Task: Look for products in the category "Baby Health Care" from Smarty Pants only.
Action: Mouse pressed left at (291, 154)
Screenshot: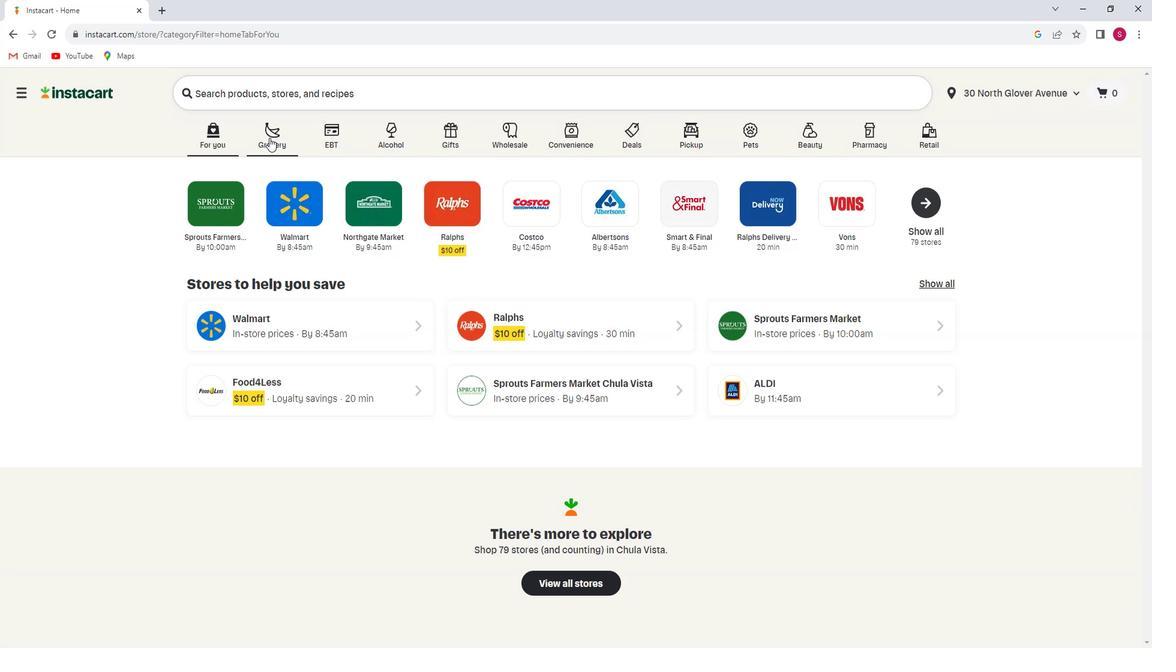 
Action: Mouse moved to (283, 378)
Screenshot: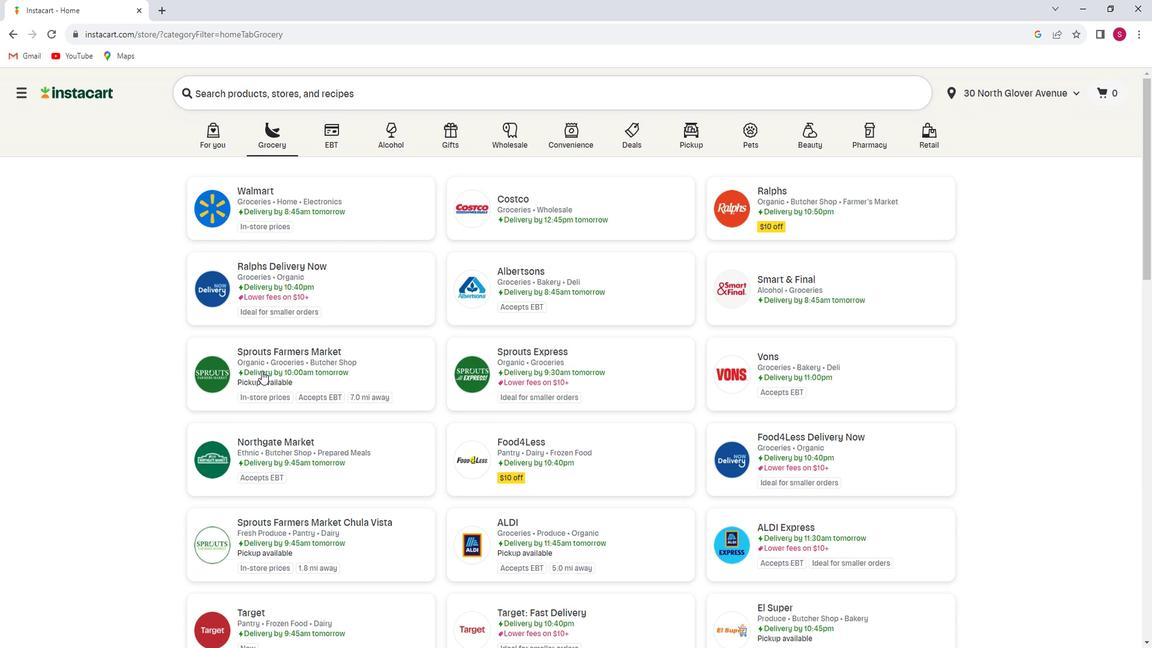 
Action: Mouse pressed left at (283, 378)
Screenshot: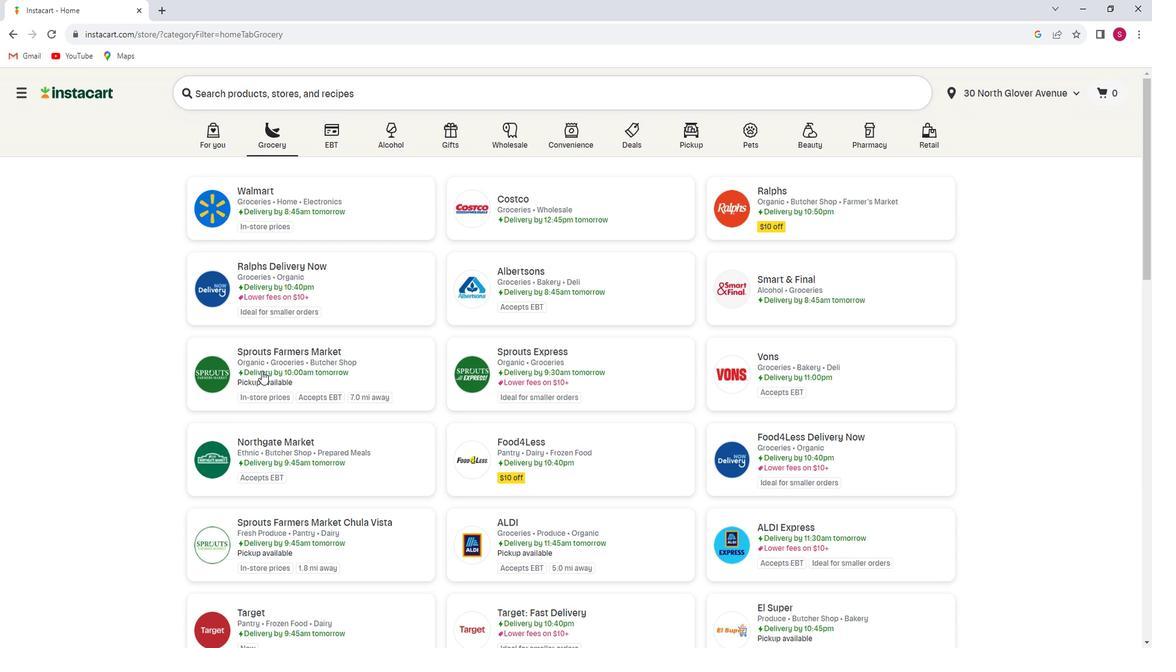 
Action: Mouse moved to (13, 387)
Screenshot: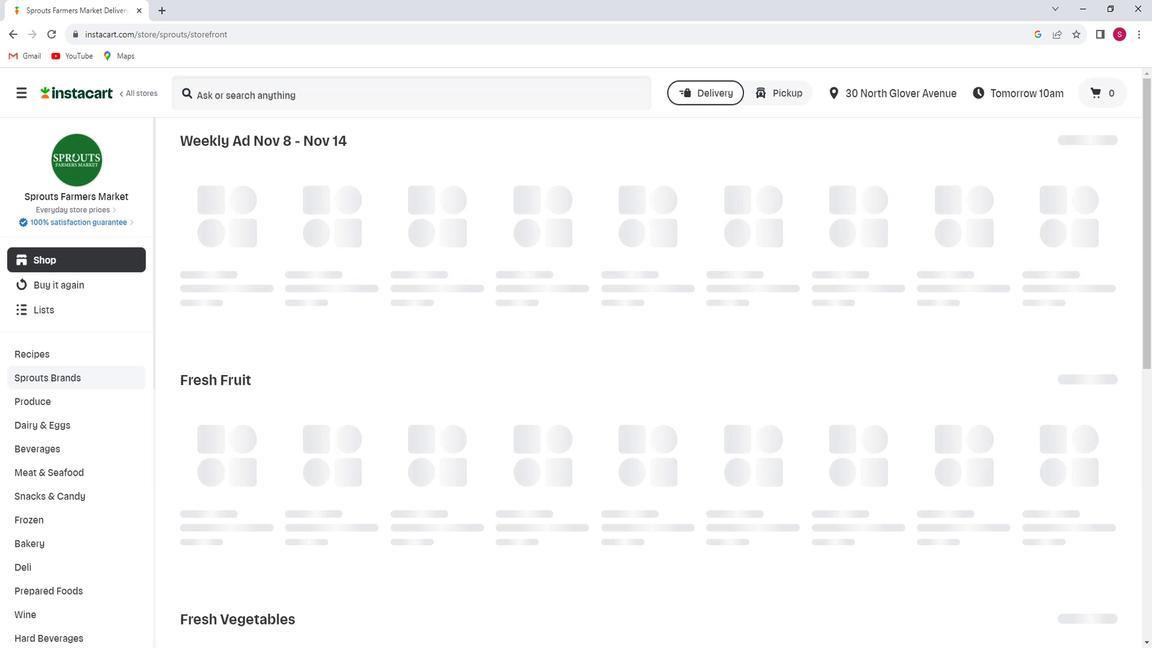 
Action: Mouse scrolled (13, 386) with delta (0, 0)
Screenshot: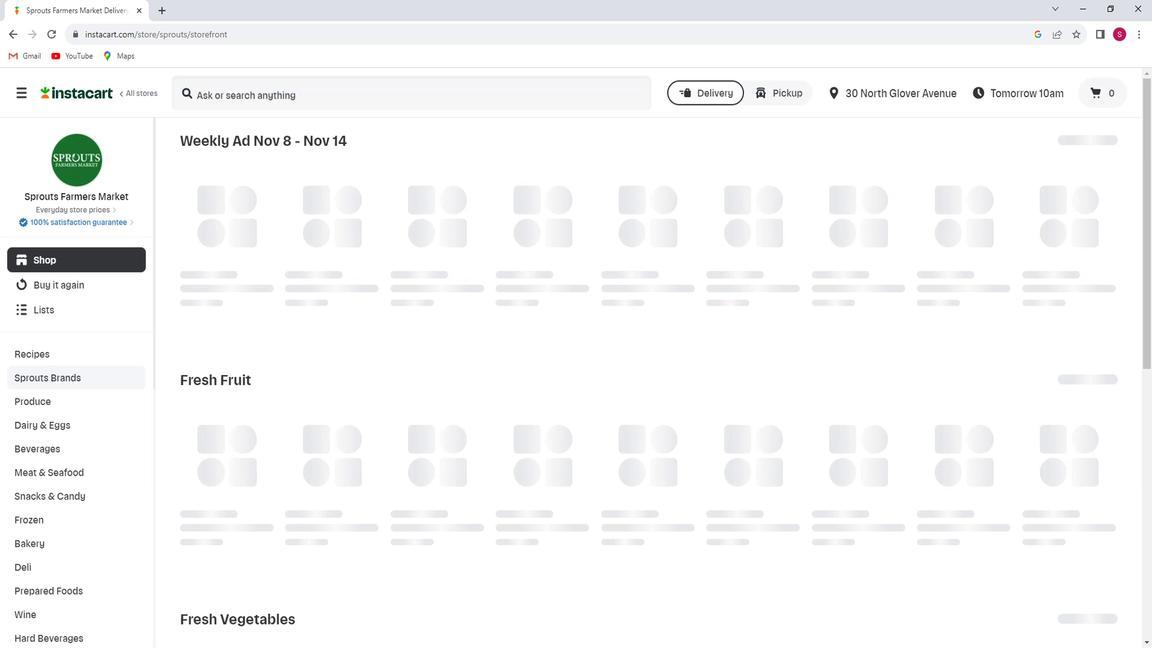 
Action: Mouse moved to (13, 388)
Screenshot: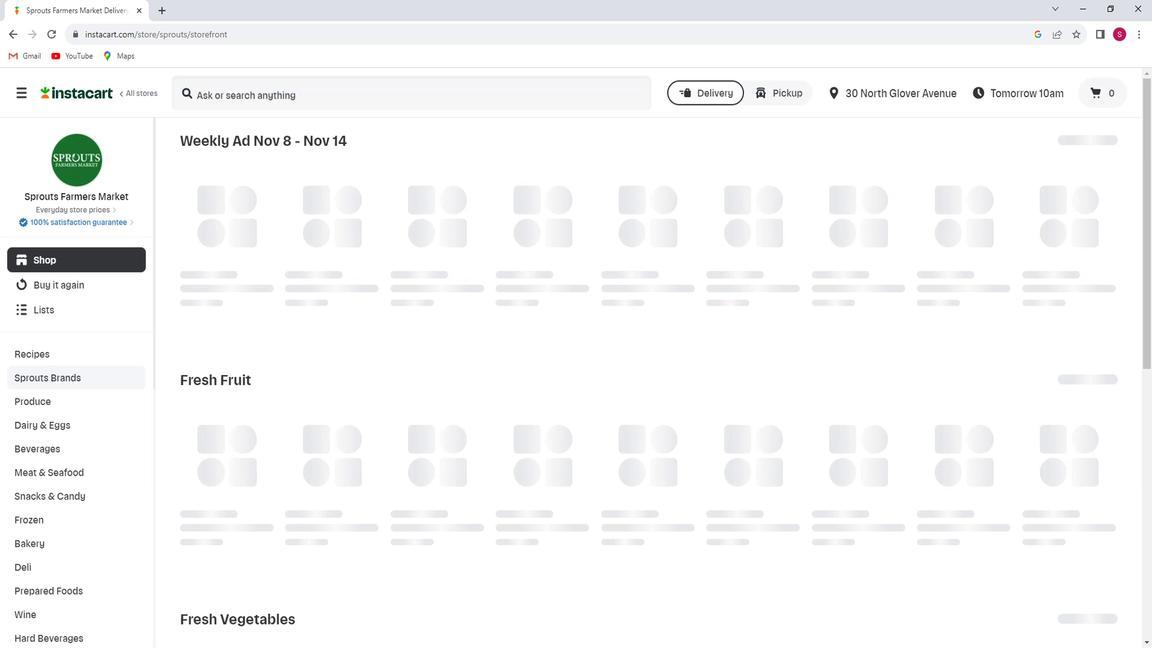 
Action: Mouse scrolled (13, 387) with delta (0, 0)
Screenshot: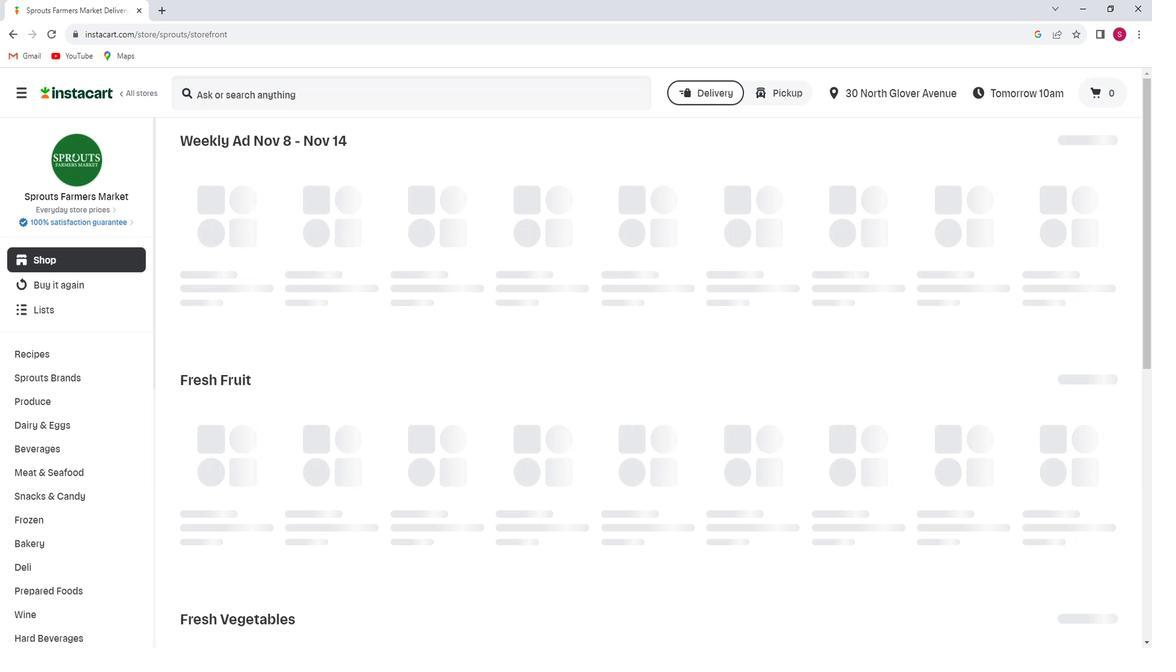 
Action: Mouse scrolled (13, 387) with delta (0, 0)
Screenshot: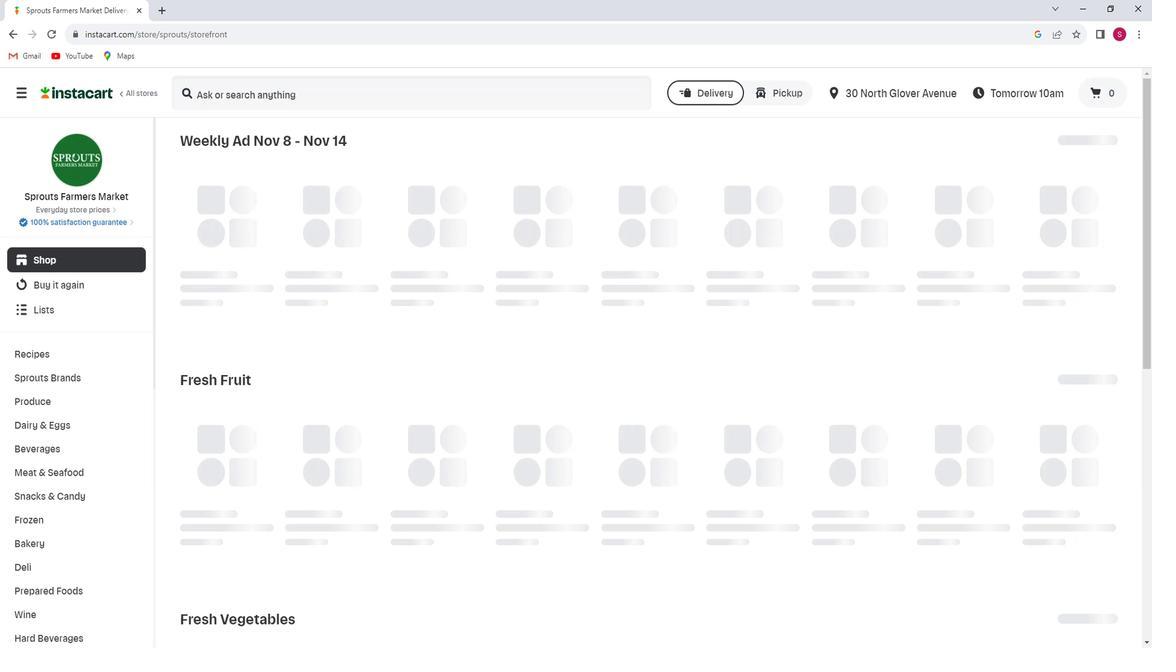 
Action: Mouse moved to (95, 396)
Screenshot: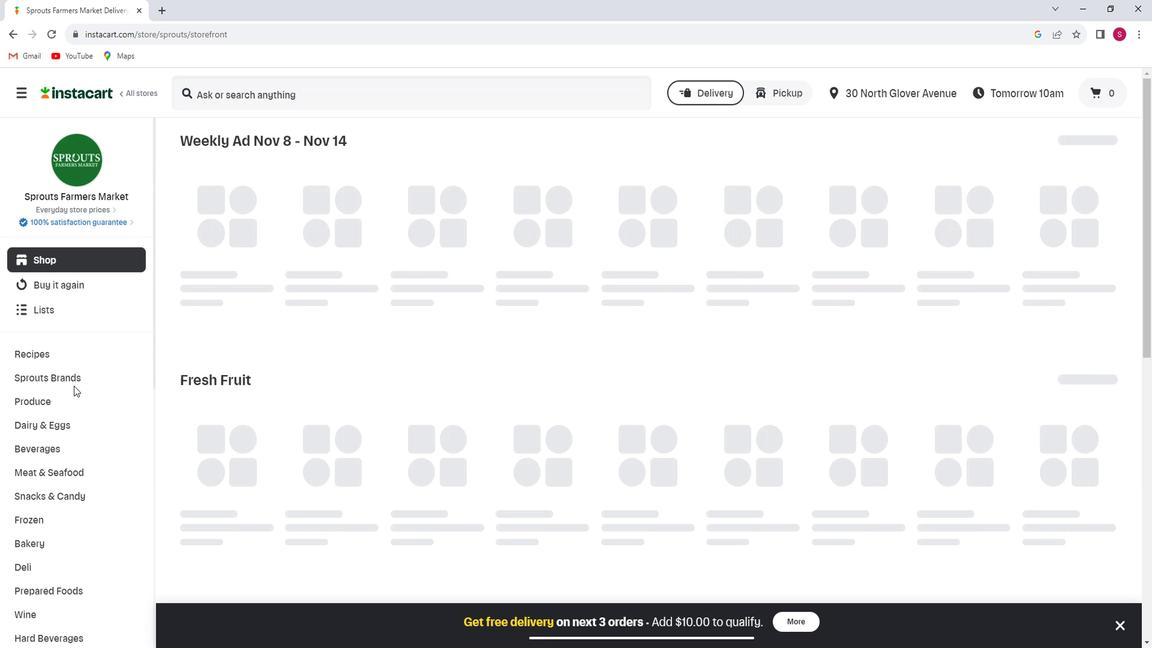 
Action: Mouse scrolled (95, 395) with delta (0, 0)
Screenshot: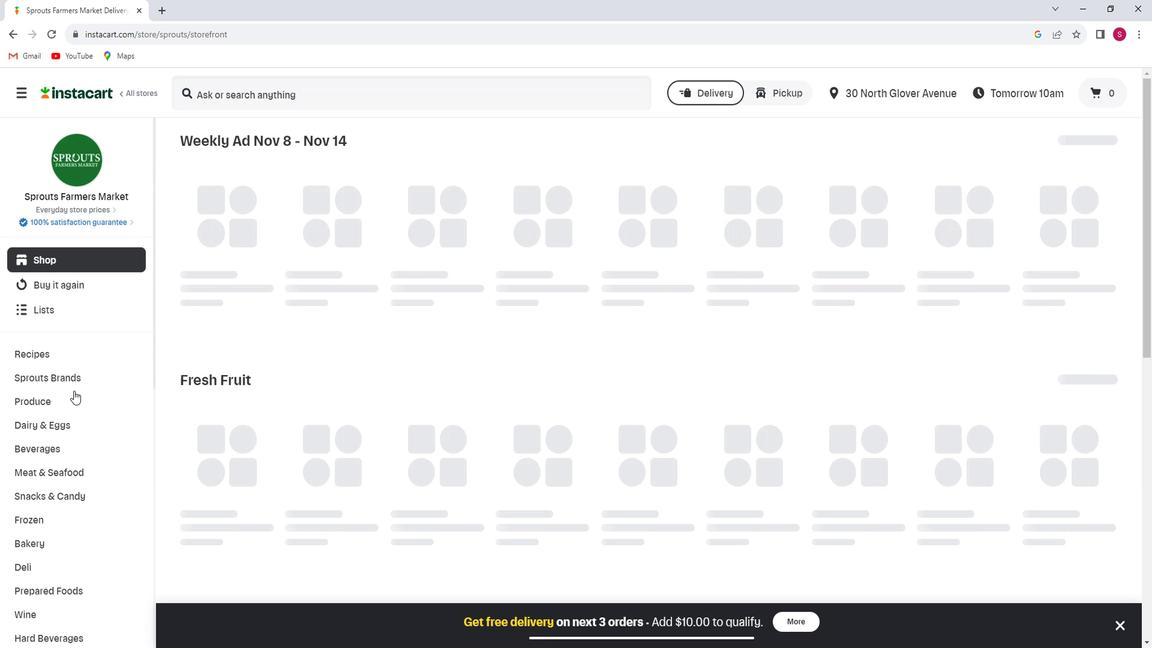 
Action: Mouse moved to (95, 397)
Screenshot: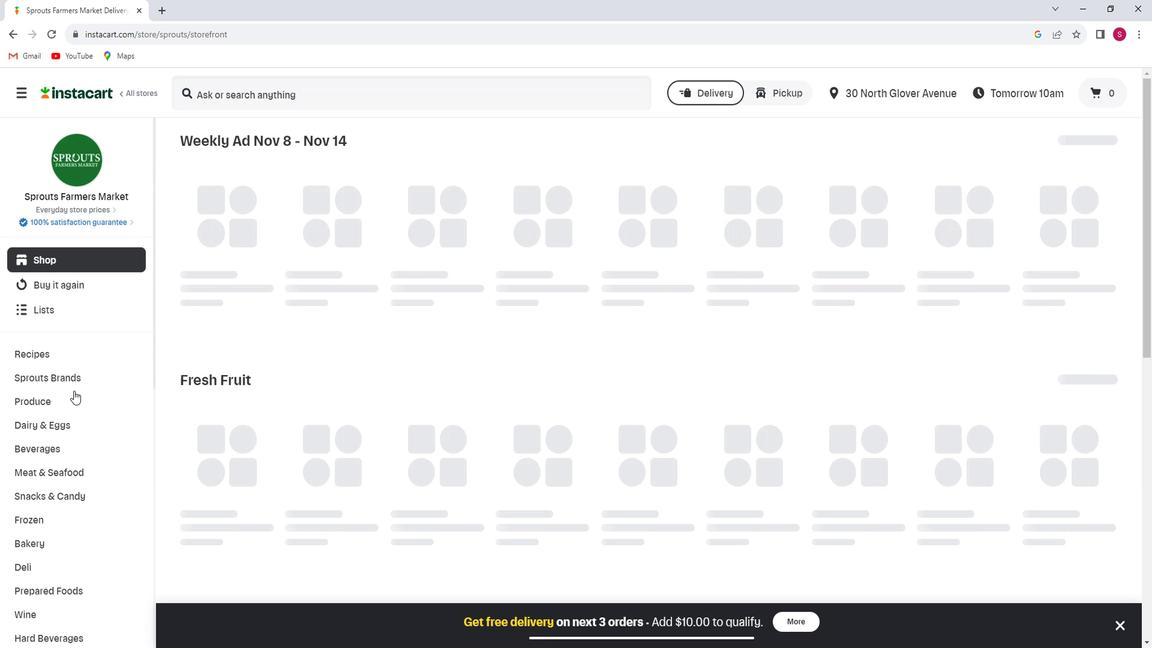 
Action: Mouse scrolled (95, 397) with delta (0, 0)
Screenshot: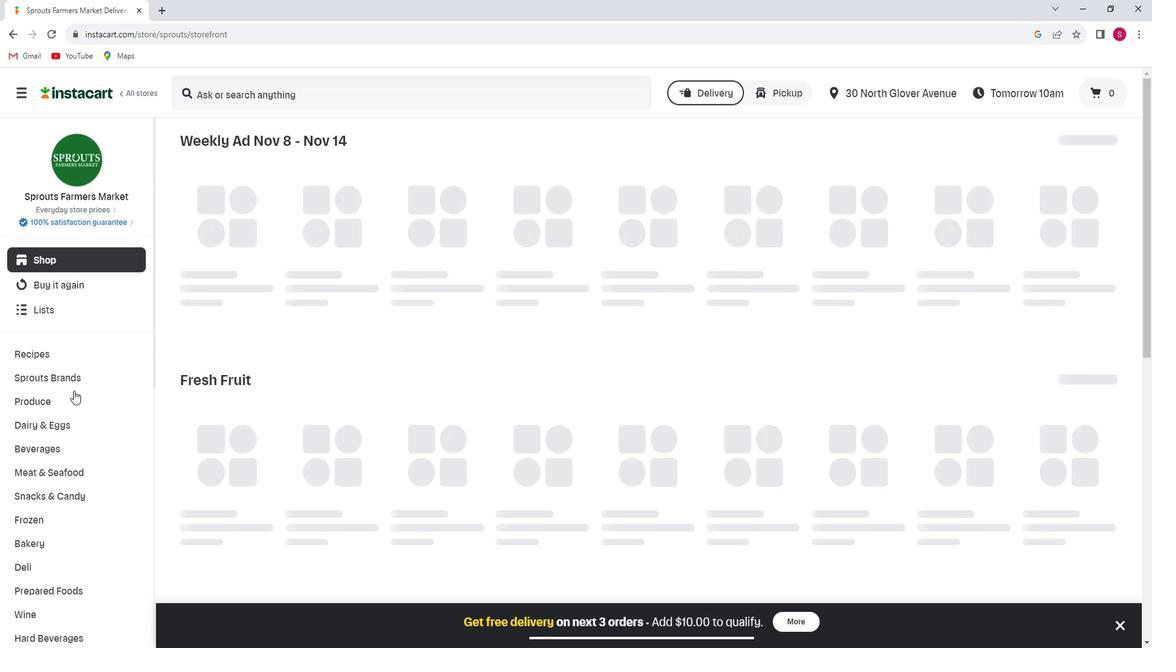 
Action: Mouse scrolled (95, 397) with delta (0, 0)
Screenshot: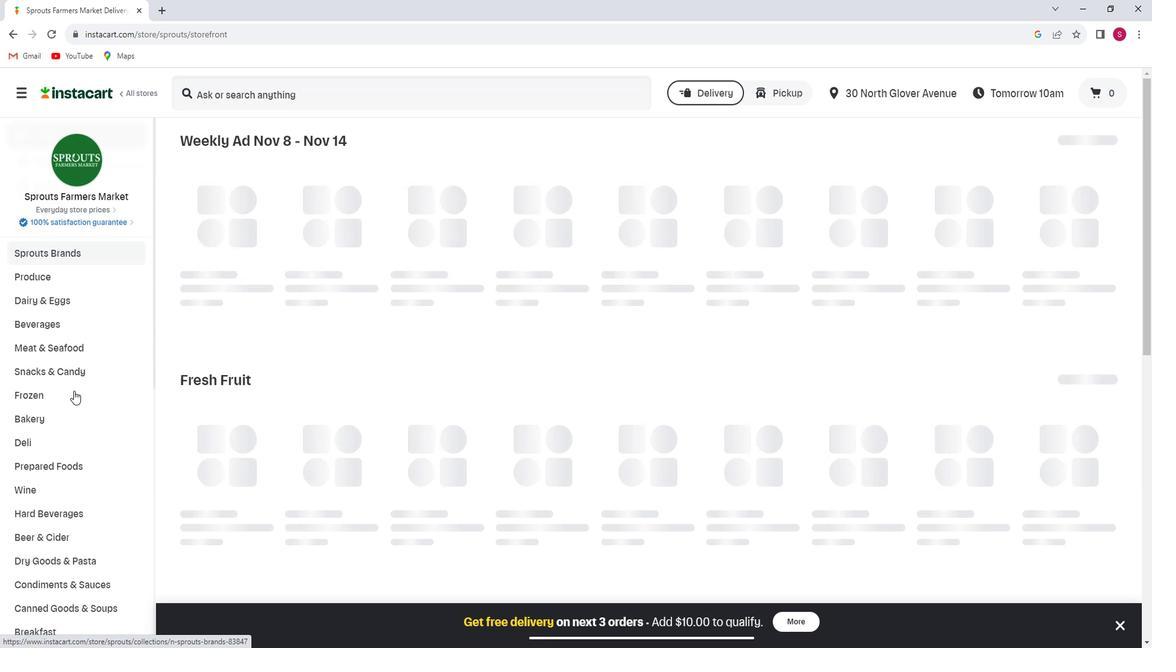 
Action: Mouse scrolled (95, 397) with delta (0, 0)
Screenshot: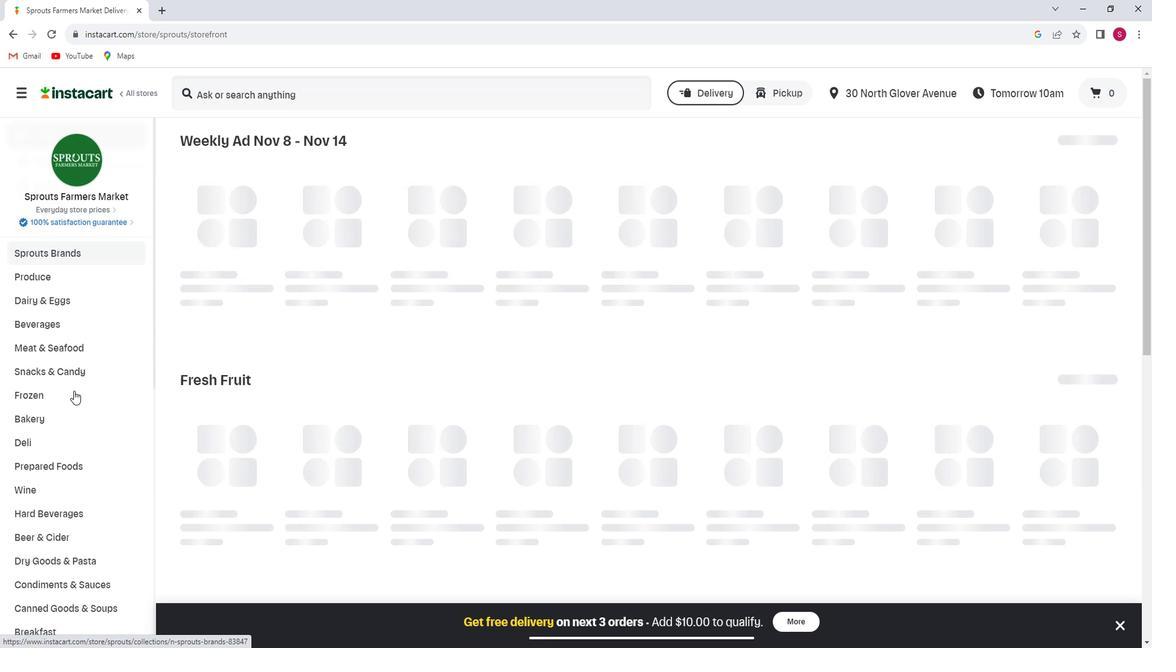 
Action: Mouse scrolled (95, 397) with delta (0, 0)
Screenshot: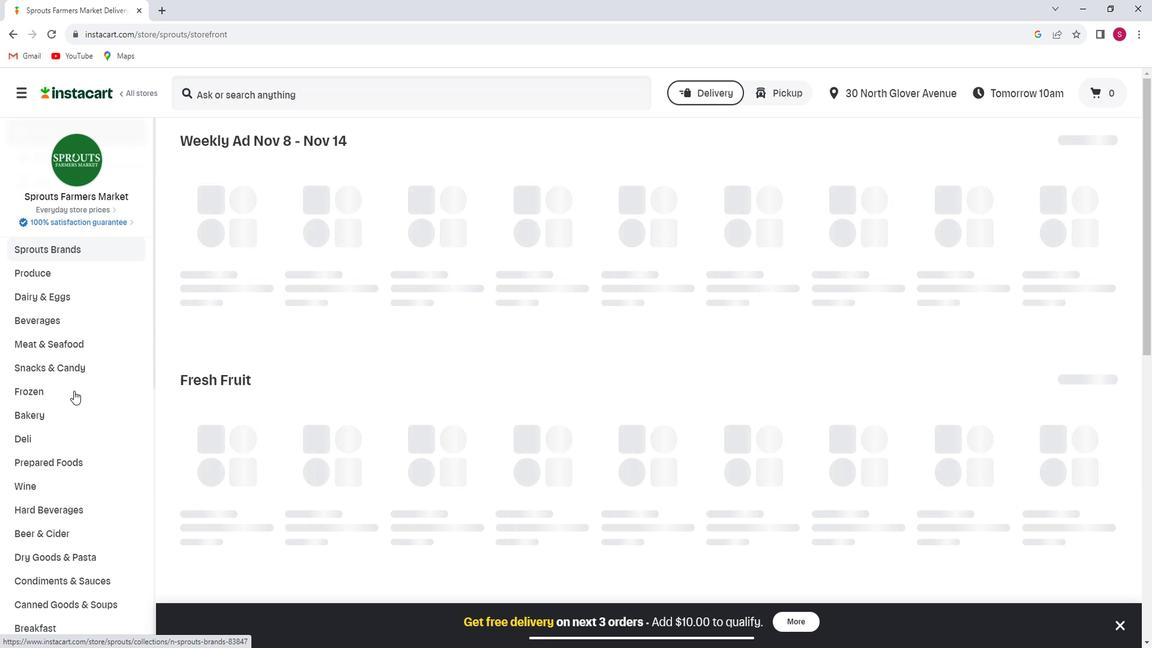 
Action: Mouse scrolled (95, 397) with delta (0, 0)
Screenshot: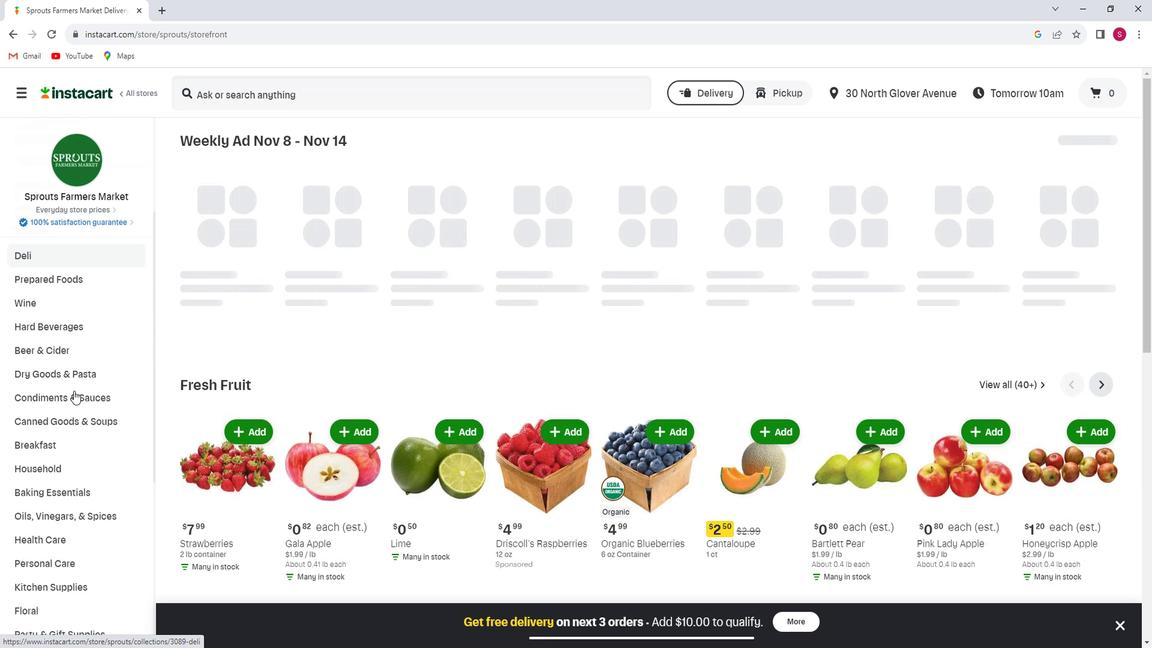 
Action: Mouse scrolled (95, 397) with delta (0, 0)
Screenshot: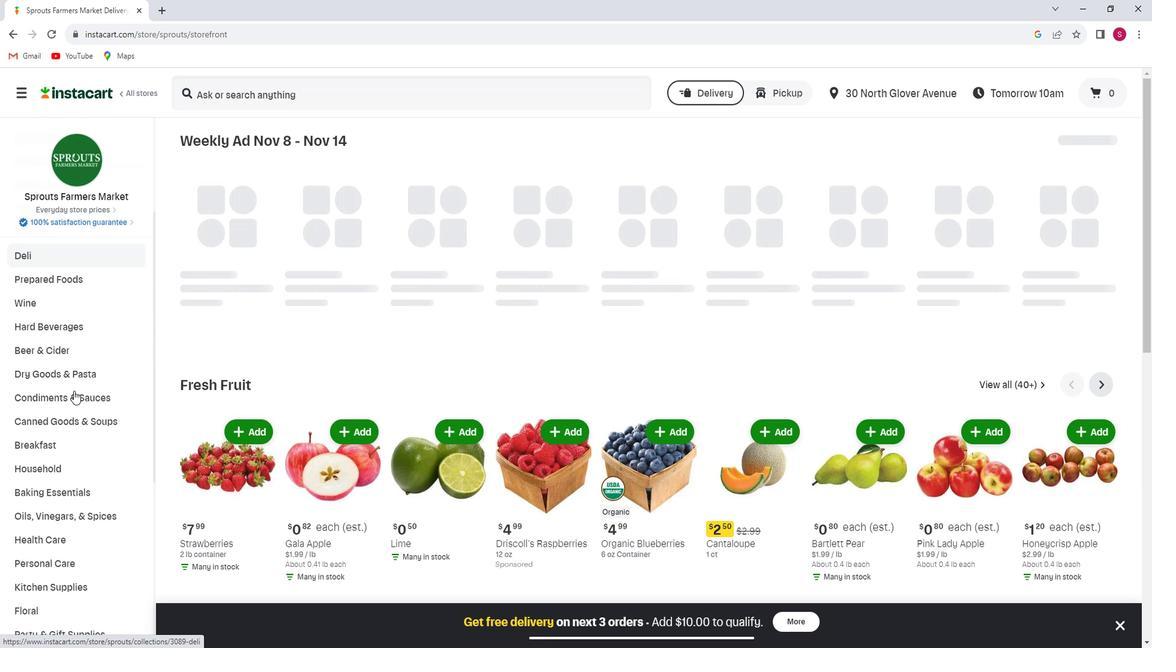 
Action: Mouse moved to (60, 532)
Screenshot: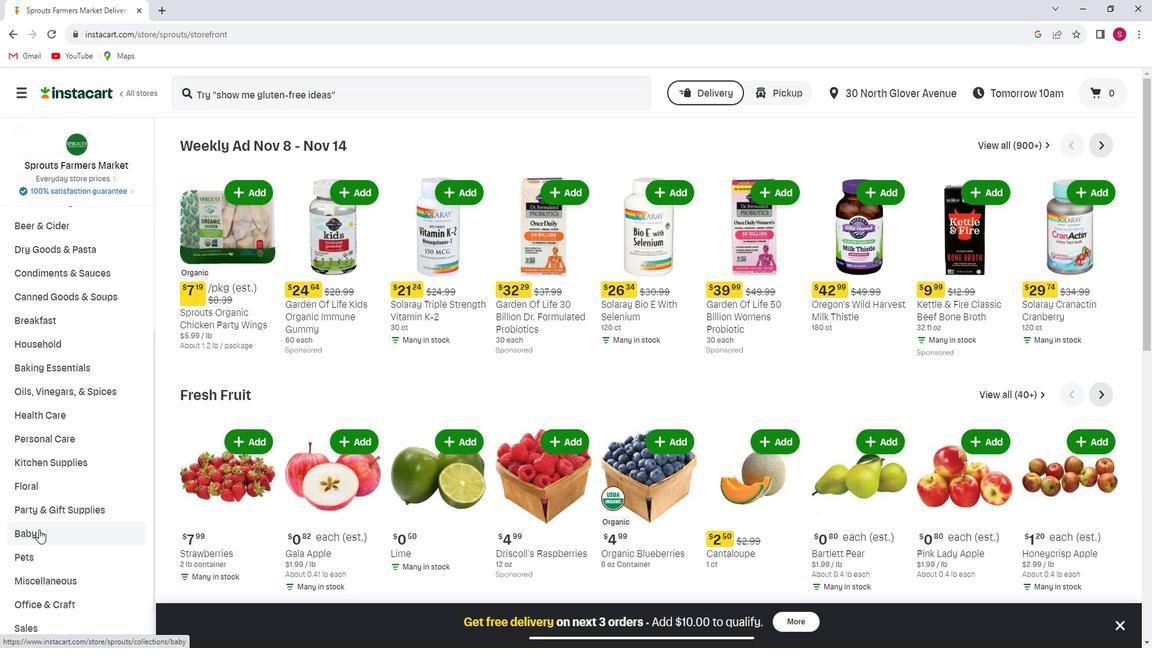 
Action: Mouse pressed left at (60, 532)
Screenshot: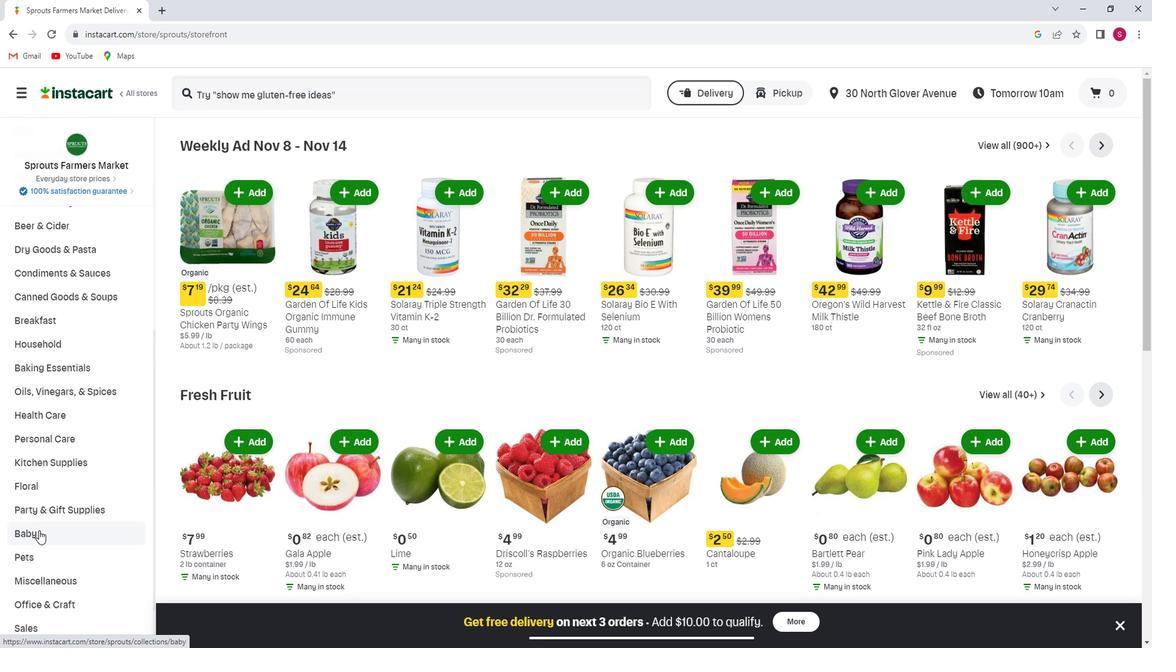 
Action: Mouse moved to (61, 558)
Screenshot: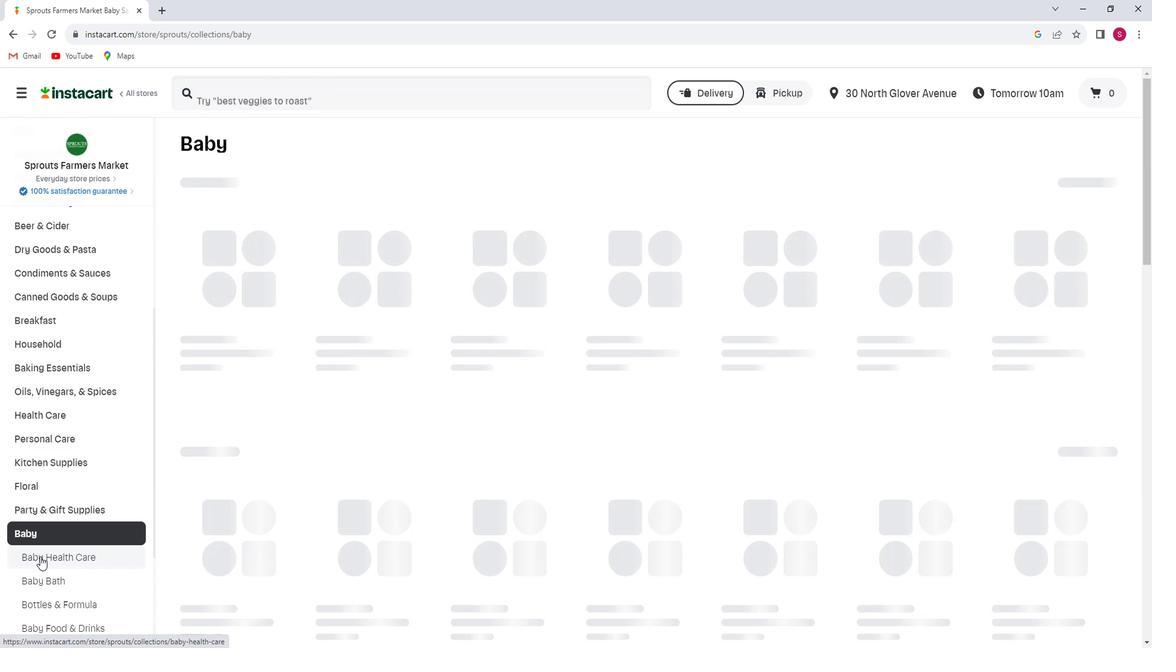 
Action: Mouse pressed left at (61, 558)
Screenshot: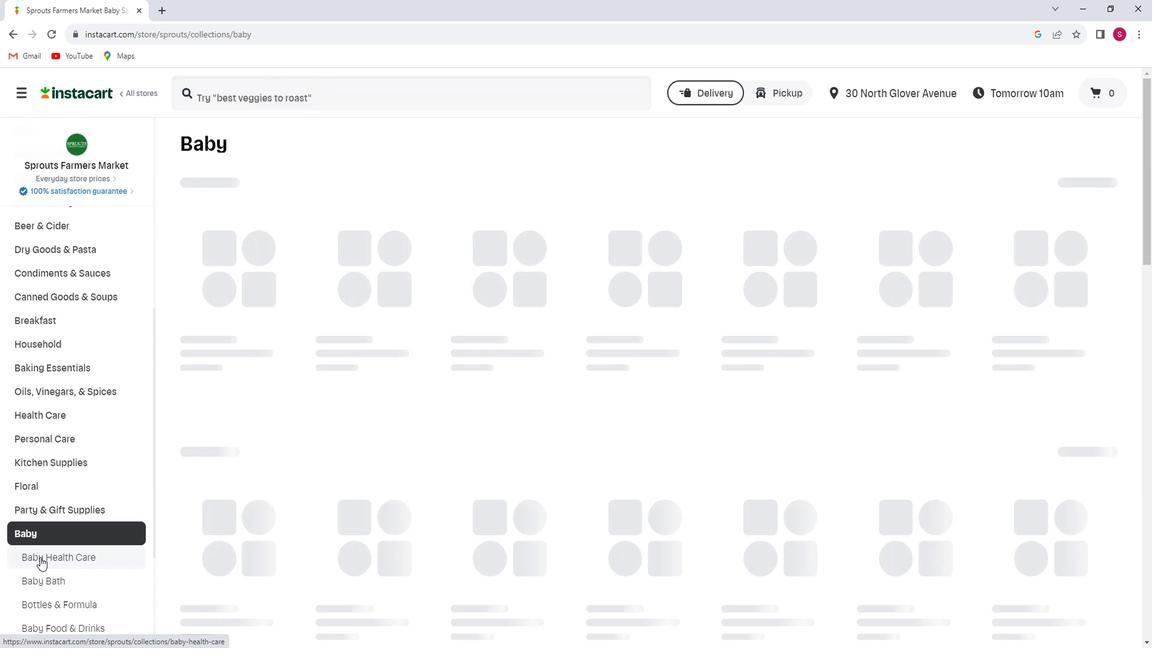 
Action: Mouse moved to (307, 246)
Screenshot: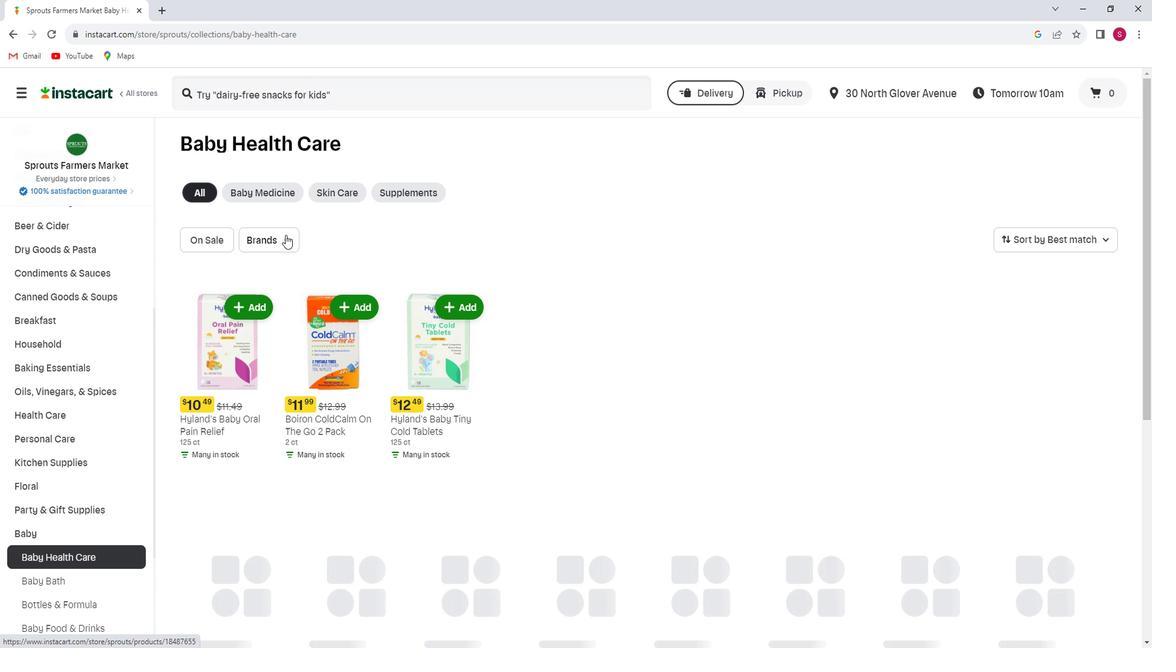 
Action: Mouse pressed left at (307, 246)
Screenshot: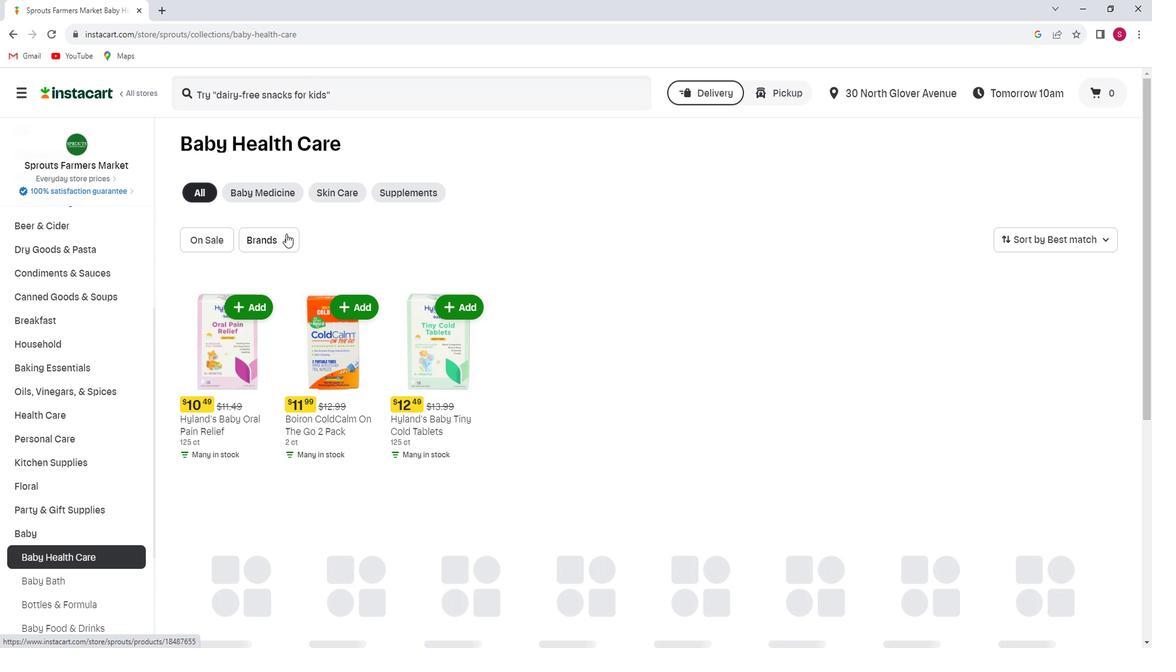 
Action: Mouse moved to (312, 292)
Screenshot: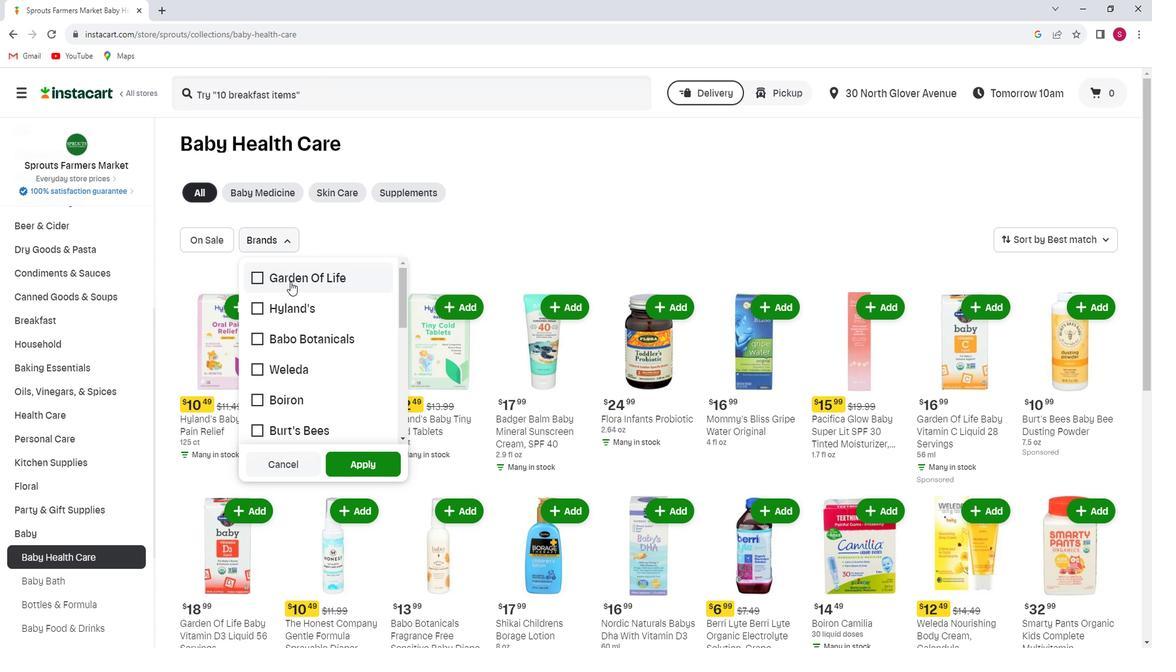 
Action: Mouse scrolled (312, 292) with delta (0, 0)
Screenshot: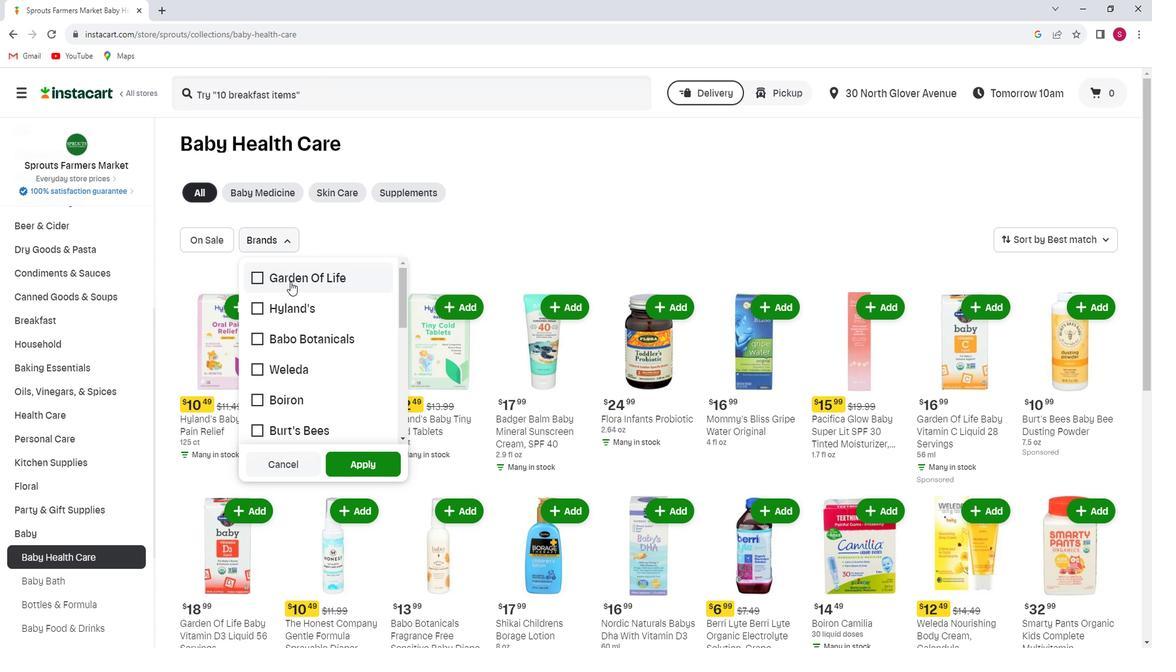 
Action: Mouse moved to (312, 294)
Screenshot: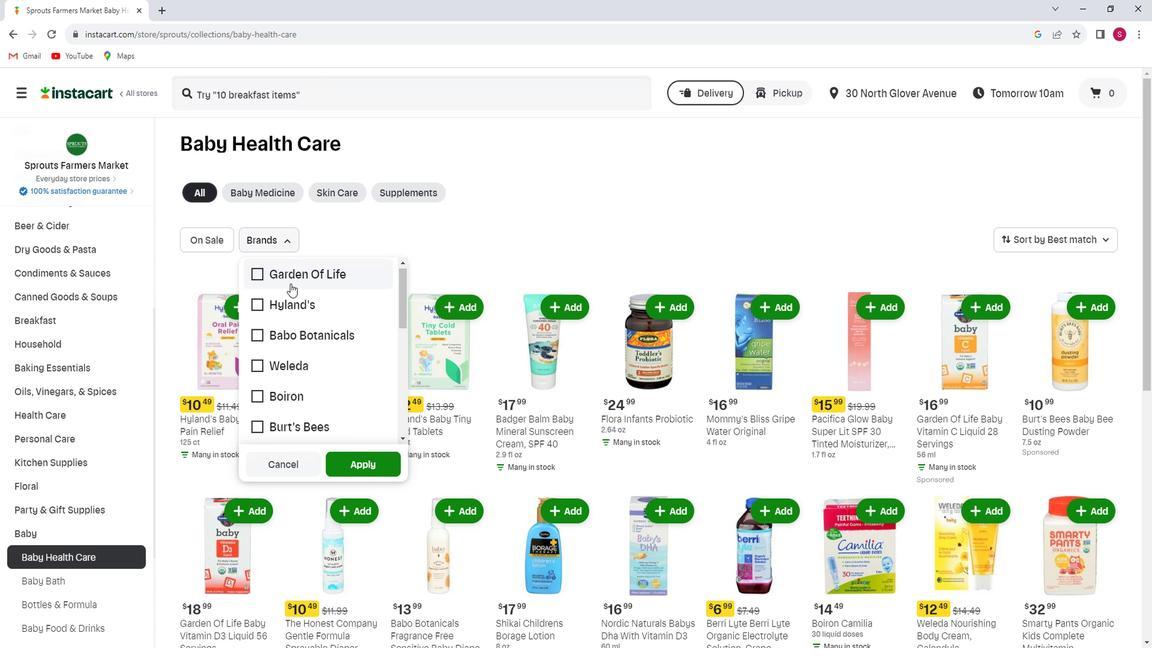 
Action: Mouse scrolled (312, 294) with delta (0, 0)
Screenshot: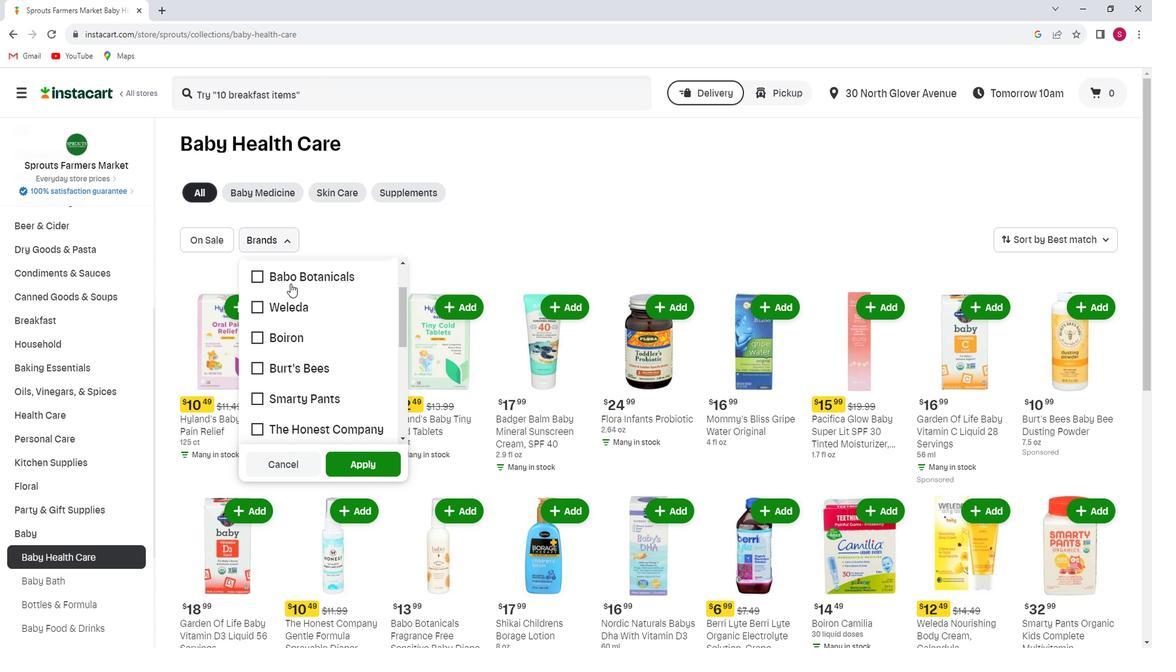 
Action: Mouse moved to (276, 345)
Screenshot: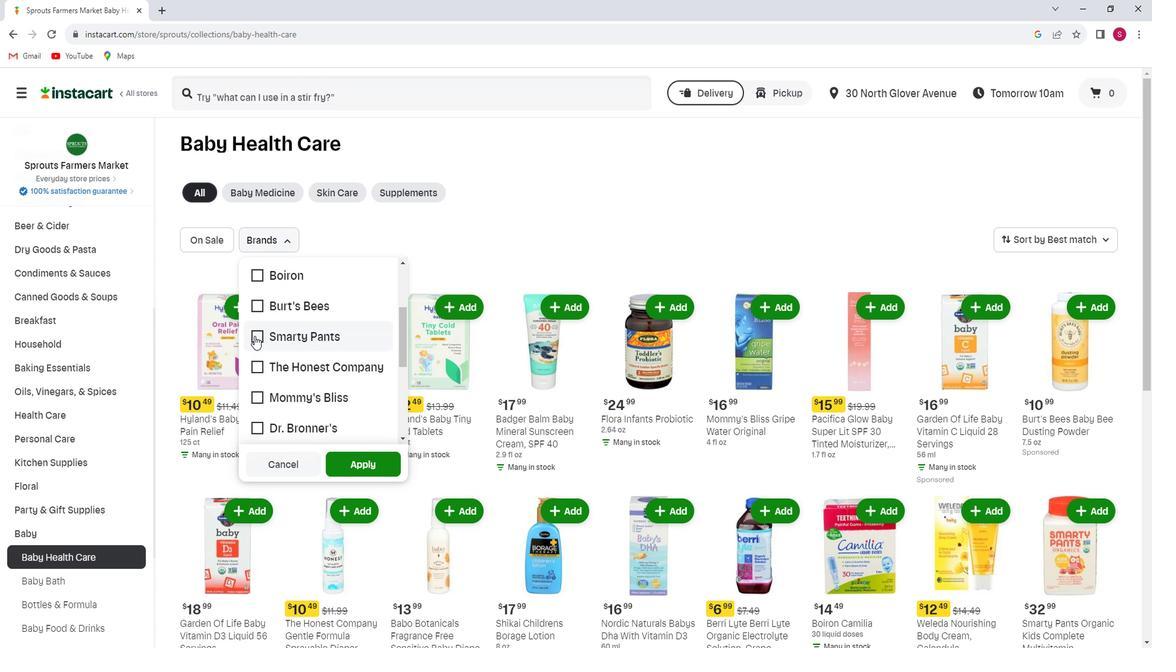 
Action: Mouse pressed left at (276, 345)
Screenshot: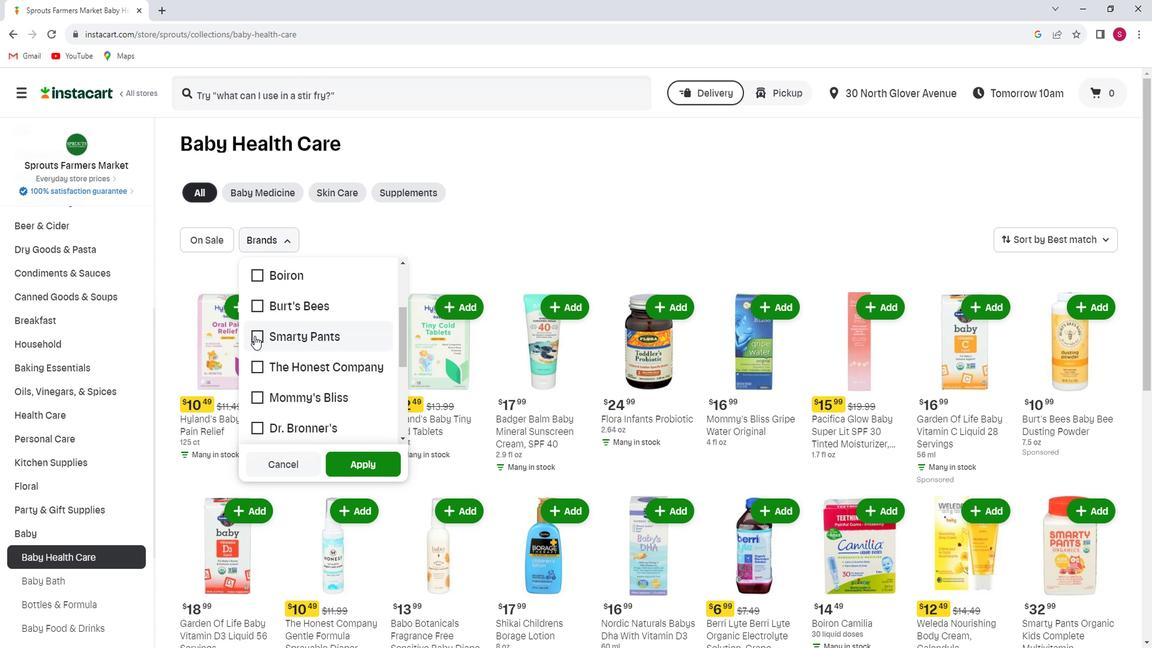 
Action: Mouse moved to (378, 468)
Screenshot: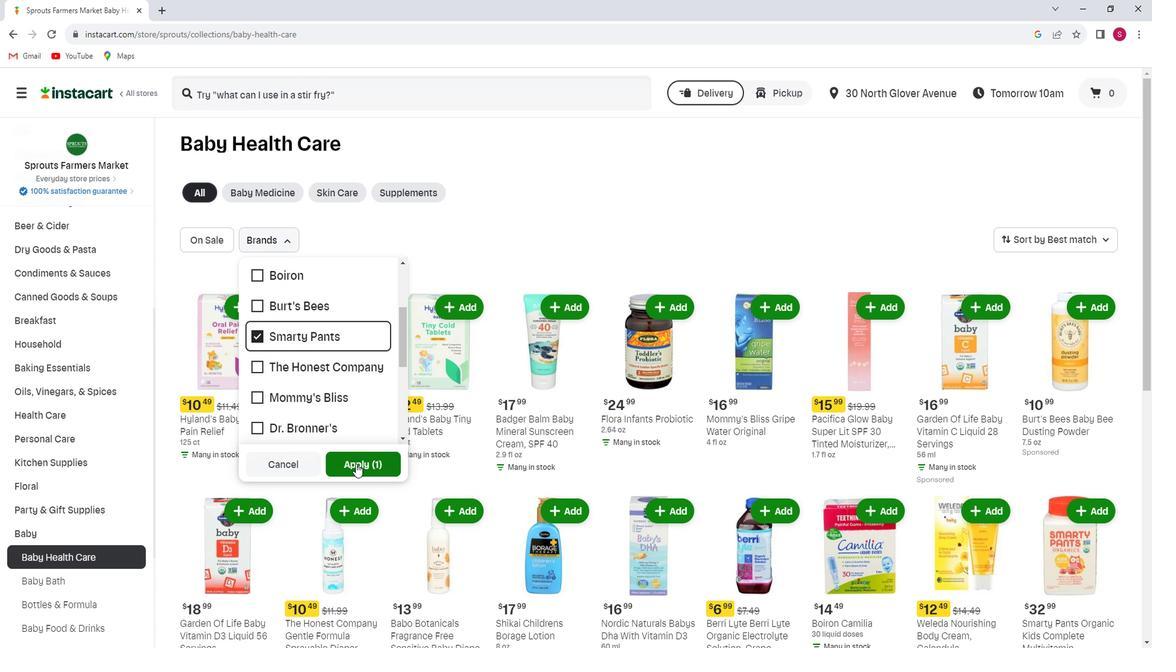 
Action: Mouse pressed left at (378, 468)
Screenshot: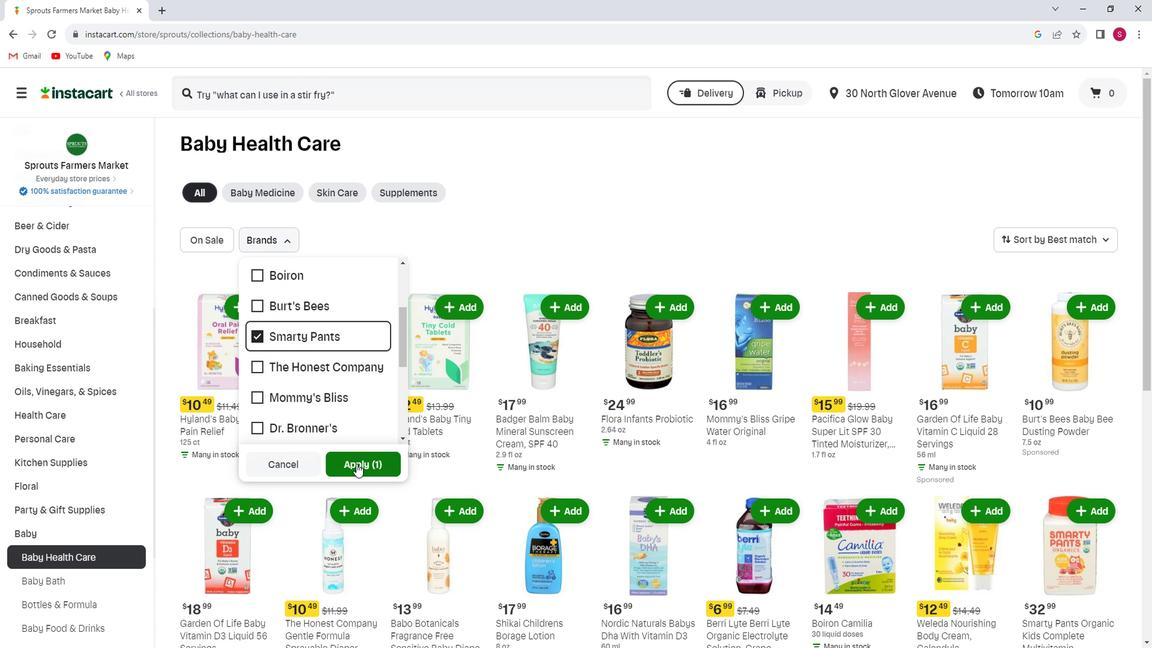 
